 Task: Add Celestial Sleepytime Vanilla Tea to the cart.
Action: Mouse pressed left at (14, 78)
Screenshot: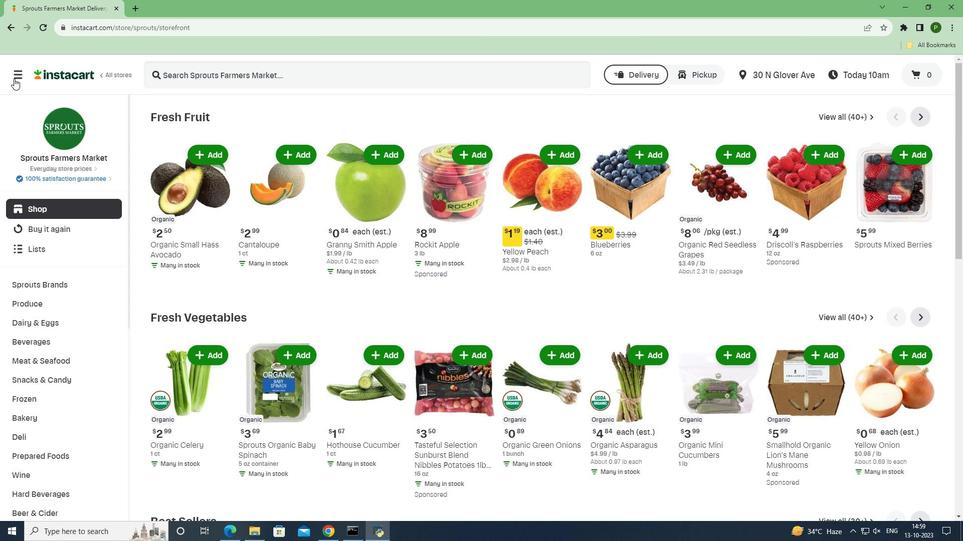 
Action: Mouse moved to (27, 258)
Screenshot: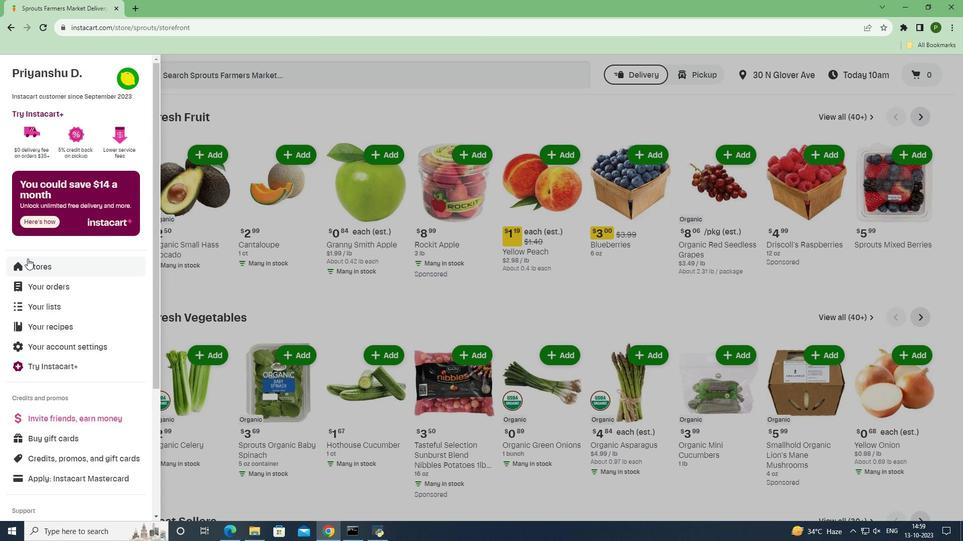 
Action: Mouse pressed left at (27, 258)
Screenshot: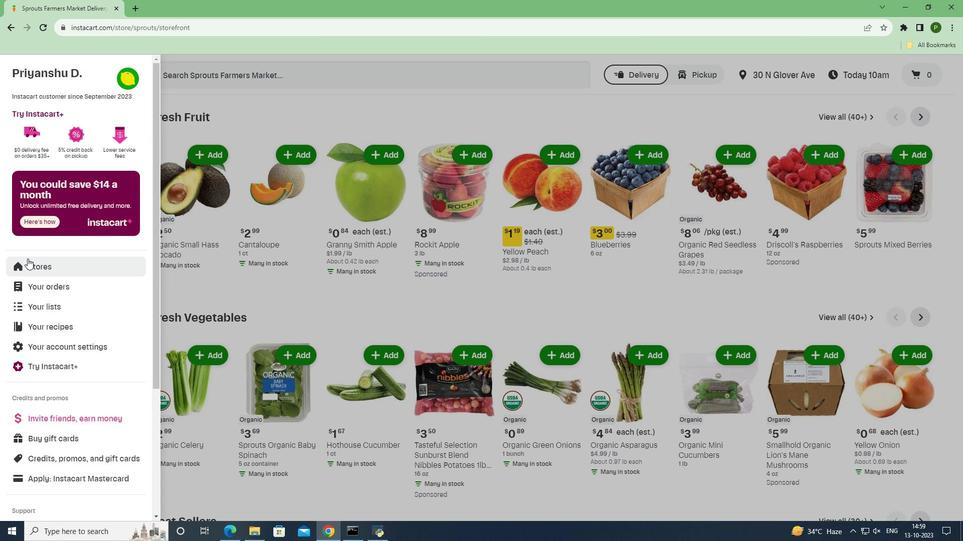 
Action: Mouse moved to (231, 113)
Screenshot: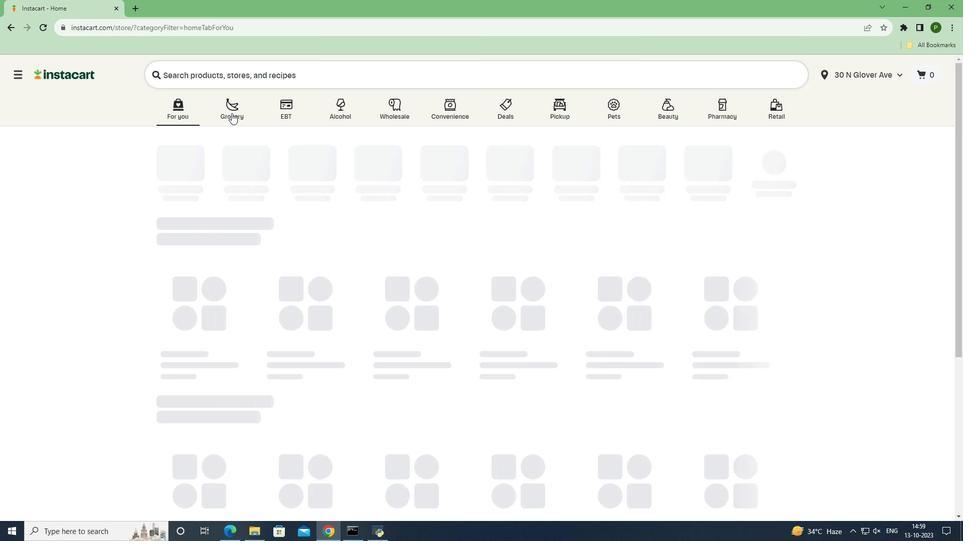 
Action: Mouse pressed left at (231, 113)
Screenshot: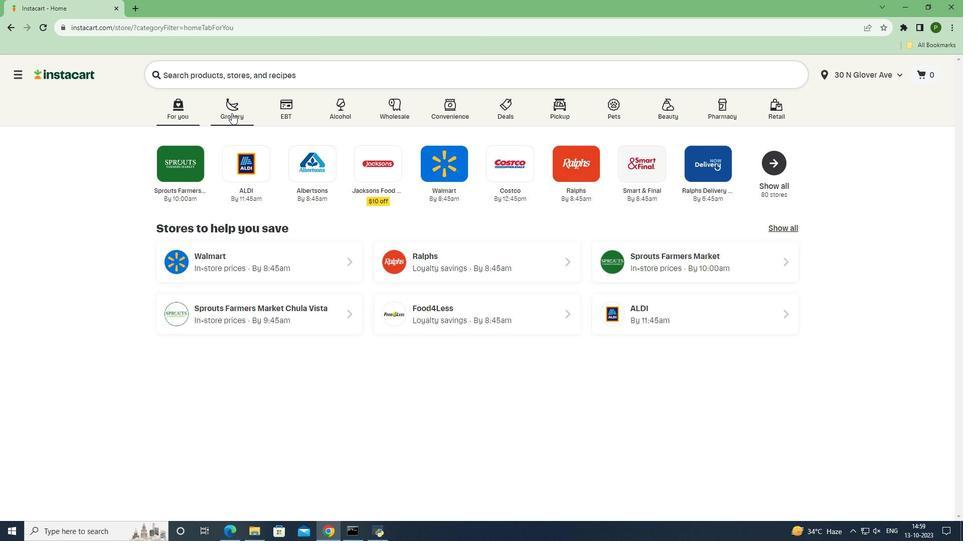 
Action: Mouse moved to (621, 235)
Screenshot: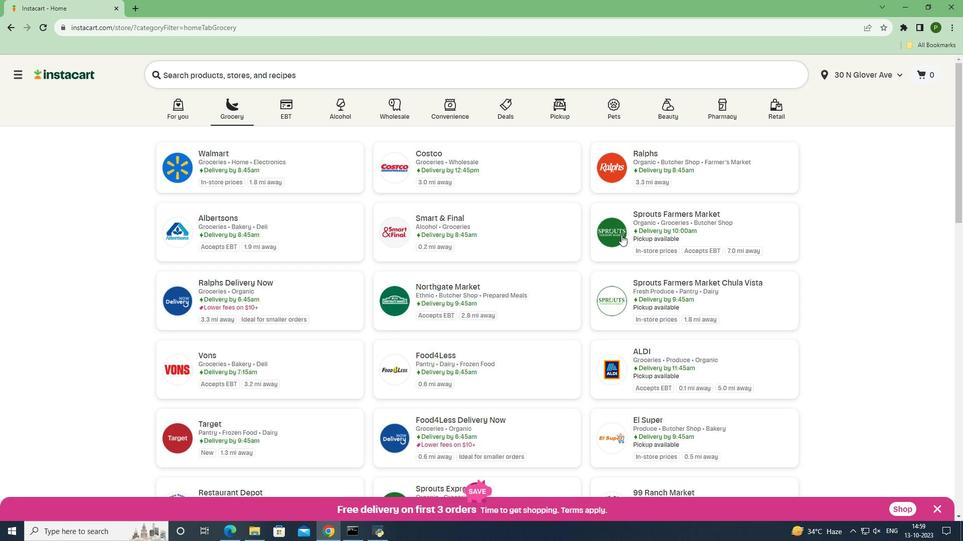
Action: Mouse pressed left at (621, 235)
Screenshot: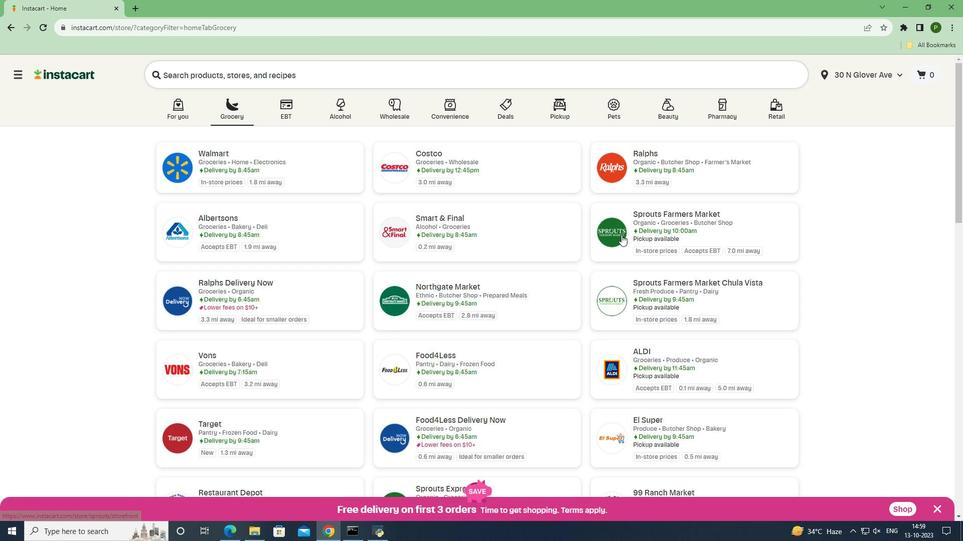 
Action: Mouse moved to (76, 341)
Screenshot: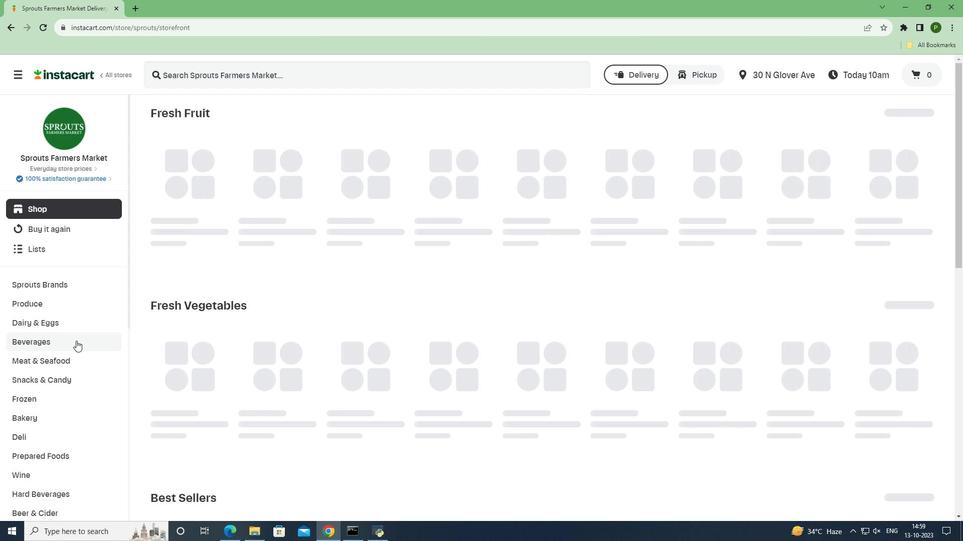 
Action: Mouse pressed left at (76, 341)
Screenshot: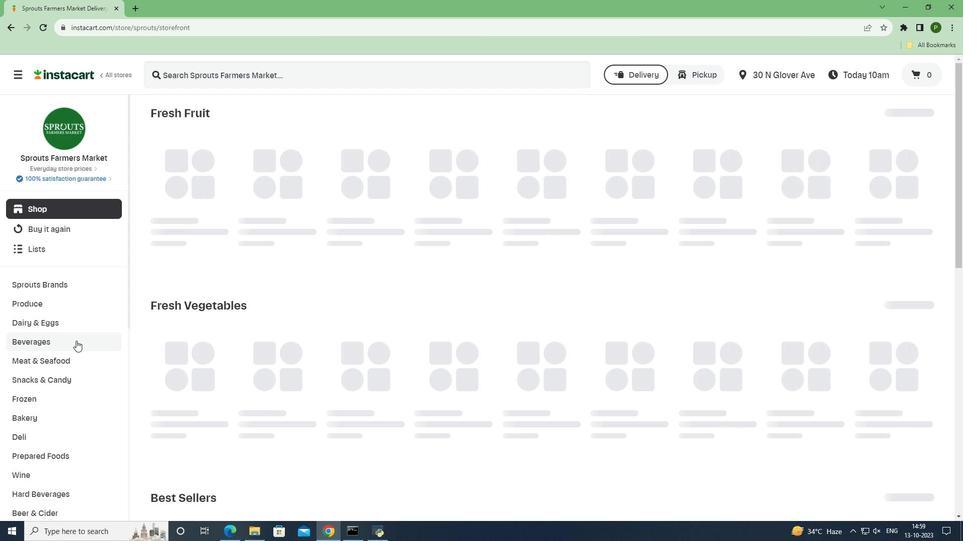 
Action: Mouse moved to (876, 134)
Screenshot: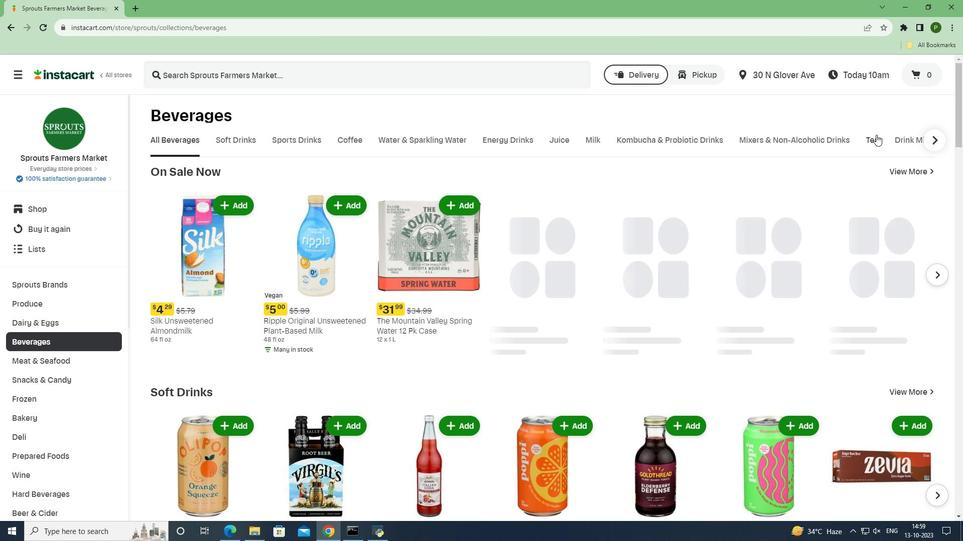 
Action: Mouse pressed left at (876, 134)
Screenshot: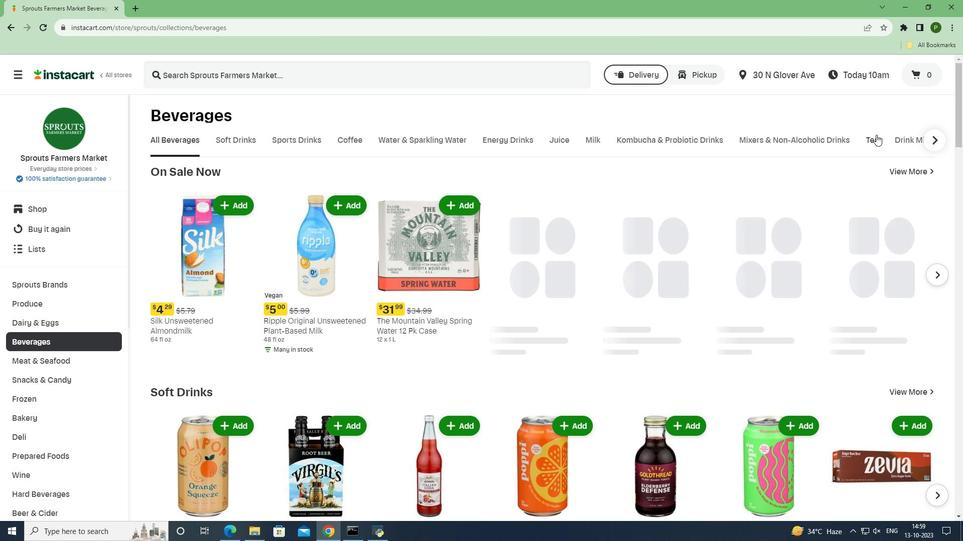 
Action: Mouse moved to (458, 86)
Screenshot: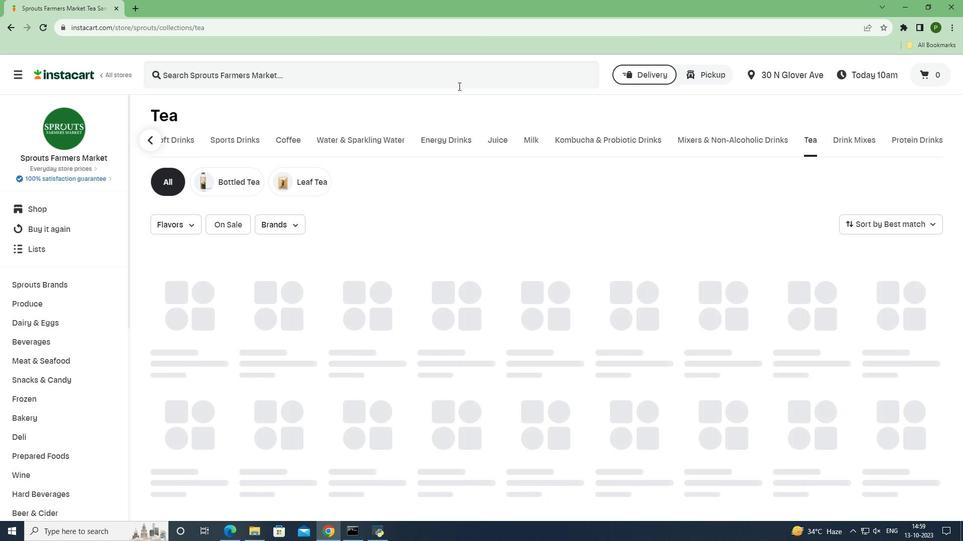 
Action: Mouse pressed left at (458, 86)
Screenshot: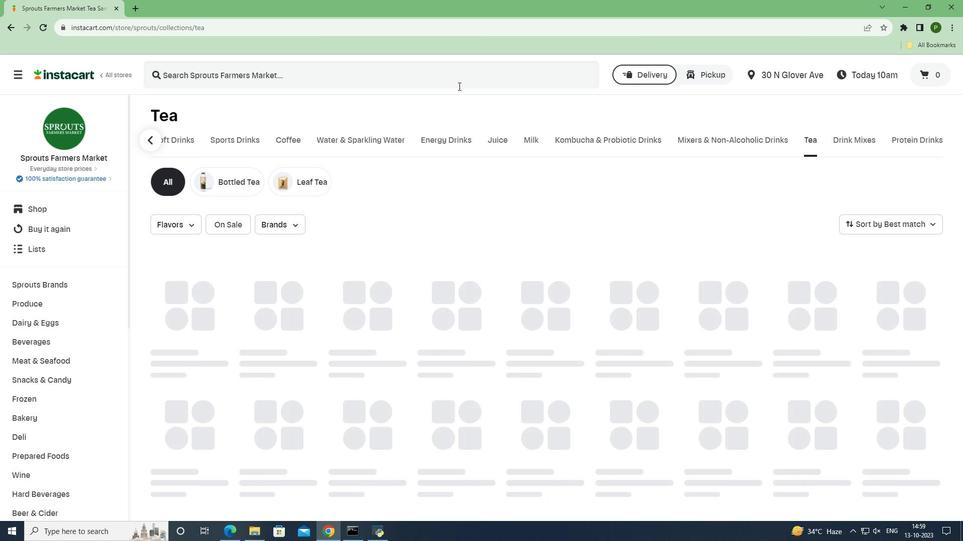 
Action: Key pressed <Key.caps_lock>C<Key.caps_lock>elestial<Key.space><Key.caps_lock>S<Key.caps_lock>leepytime<Key.space><Key.caps_lock>V<Key.caps_lock>anilla<Key.space><Key.caps_lock>T<Key.caps_lock>ea<Key.space><Key.enter>
Screenshot: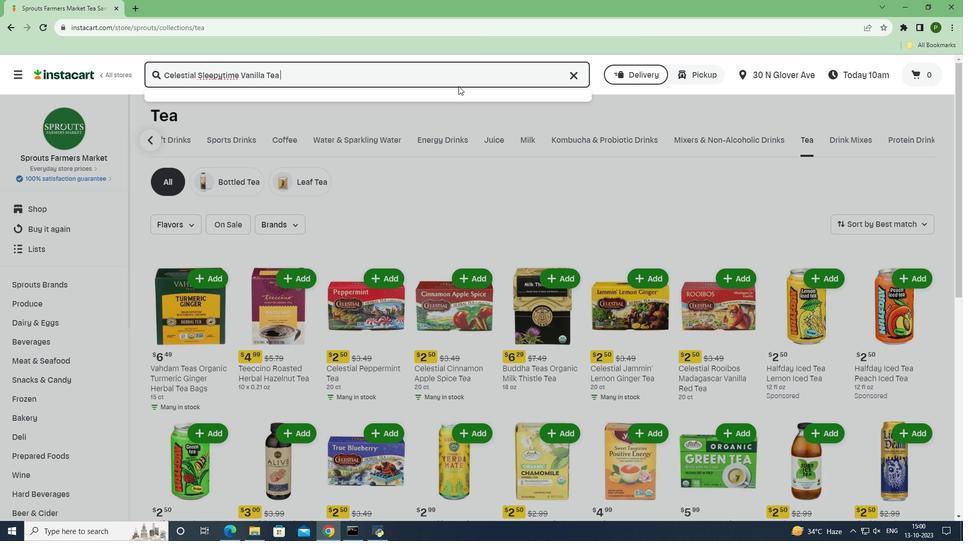 
Action: Mouse moved to (275, 178)
Screenshot: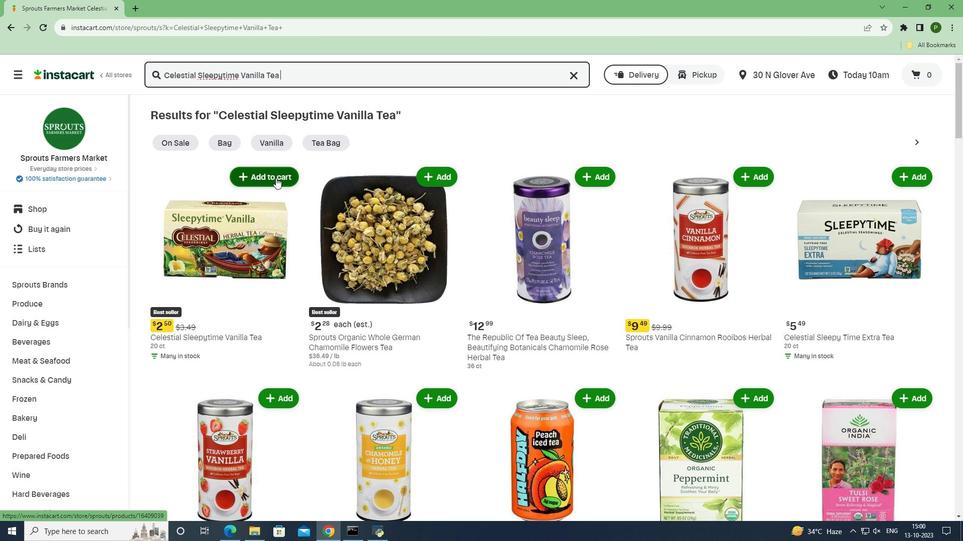 
Action: Mouse pressed left at (275, 178)
Screenshot: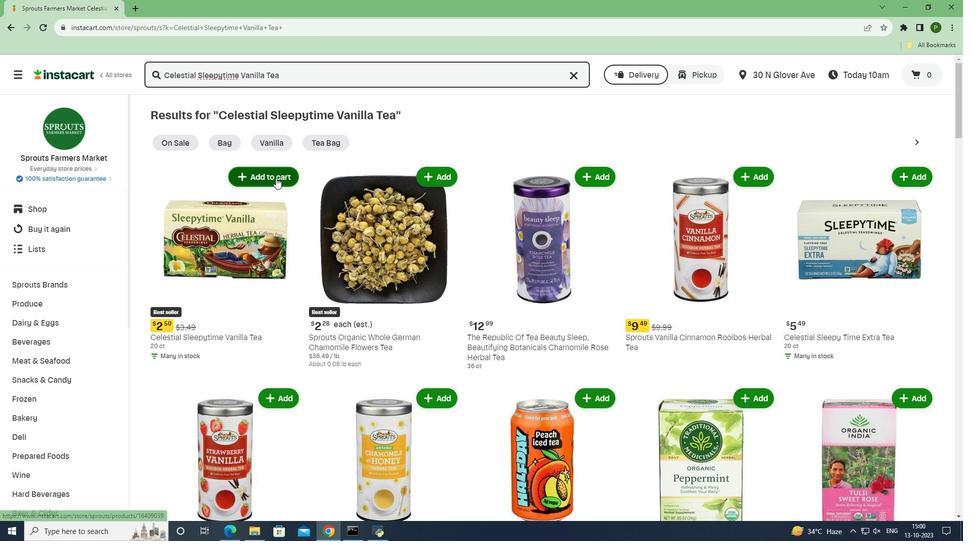 
Action: Mouse moved to (308, 224)
Screenshot: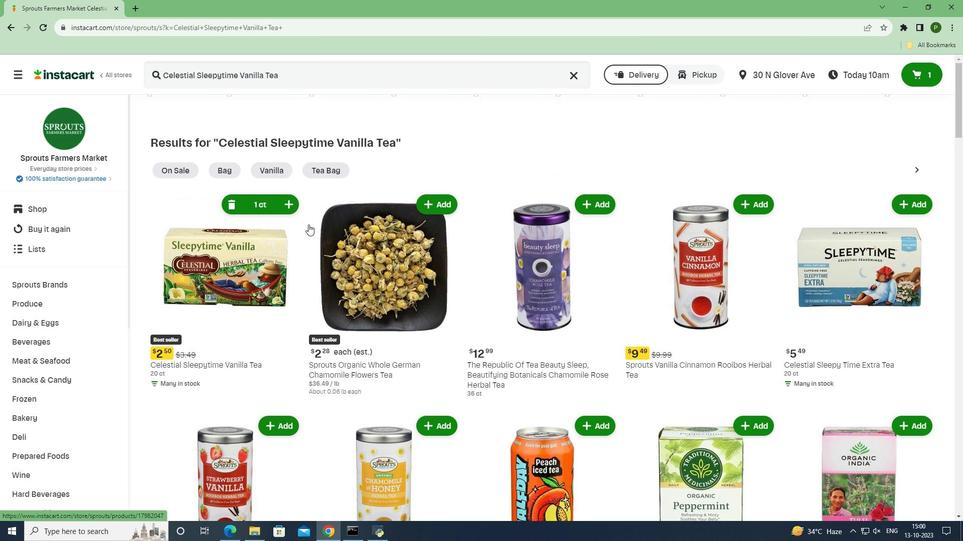 
